Task: Set the stereo mode to Mono.
Action: Mouse moved to (49, 11)
Screenshot: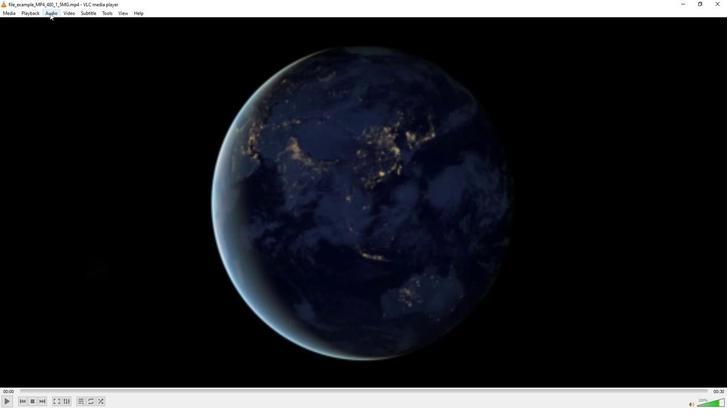 
Action: Mouse pressed left at (49, 11)
Screenshot: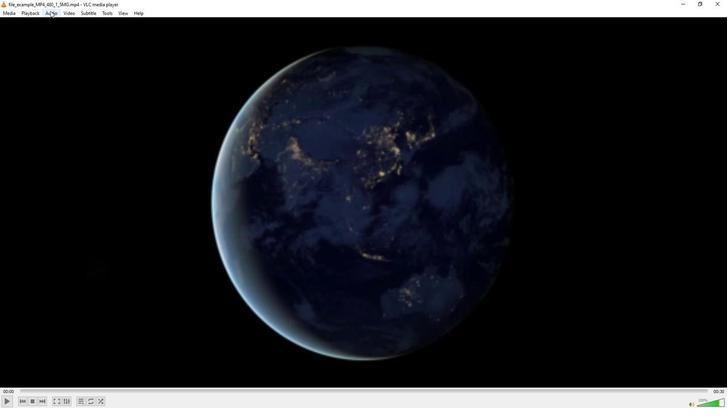 
Action: Mouse moved to (62, 39)
Screenshot: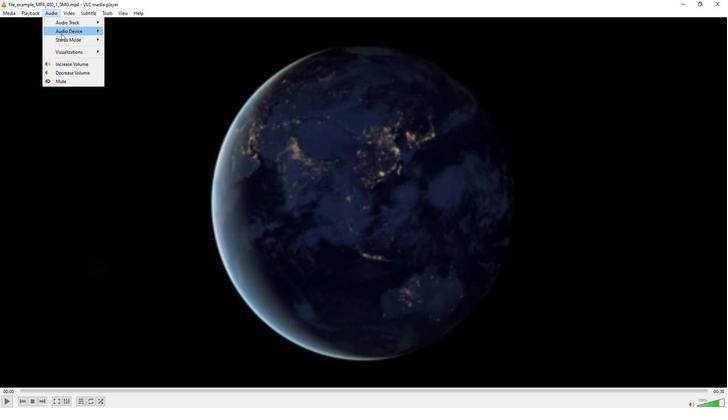 
Action: Mouse pressed left at (62, 39)
Screenshot: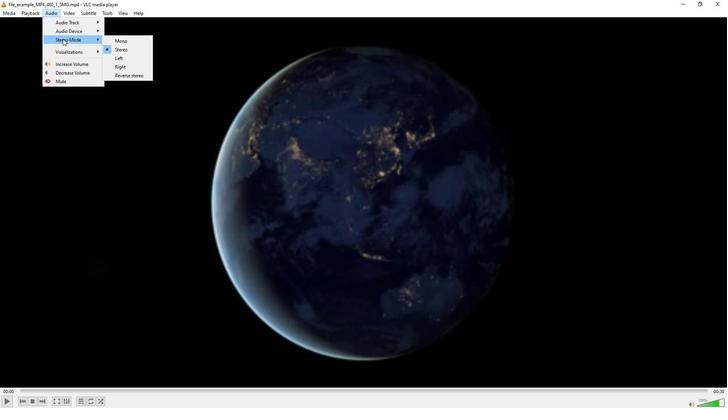 
Action: Mouse moved to (119, 41)
Screenshot: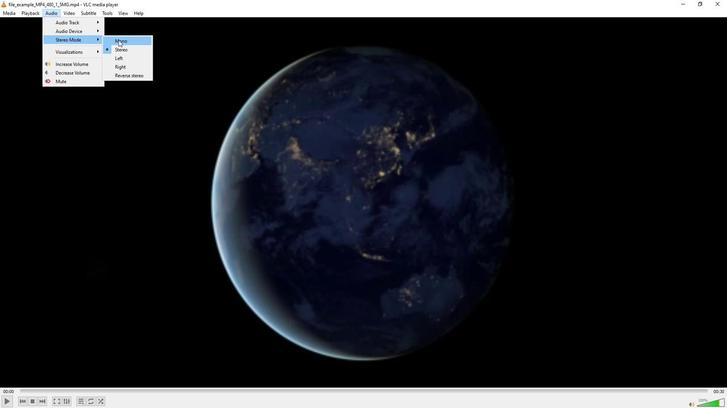 
Action: Mouse pressed left at (119, 41)
Screenshot: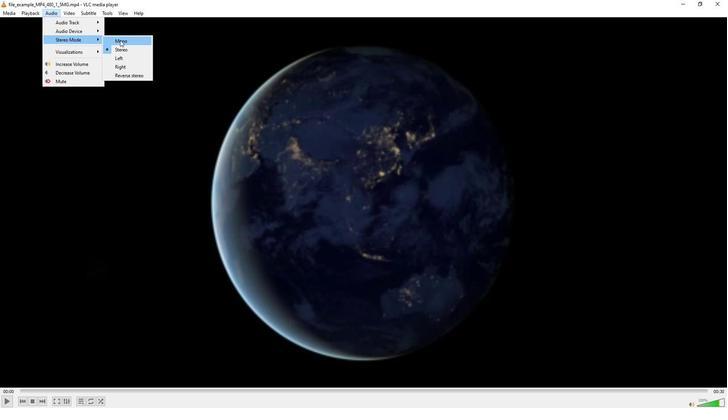 
Action: Mouse moved to (133, 78)
Screenshot: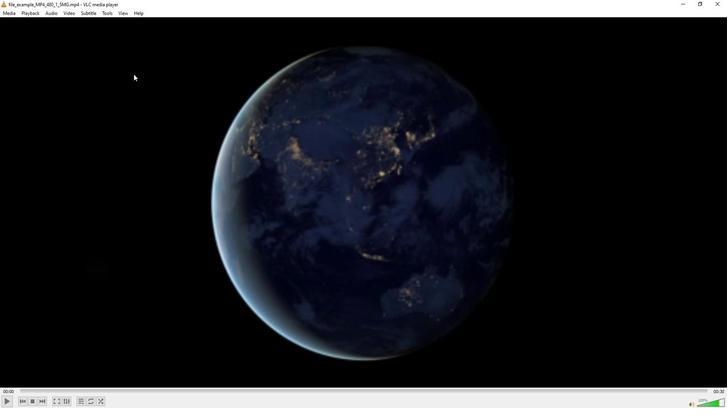 
